 Task: View the ADVENTURE trailer
Action: Mouse pressed left at (364, 329)
Screenshot: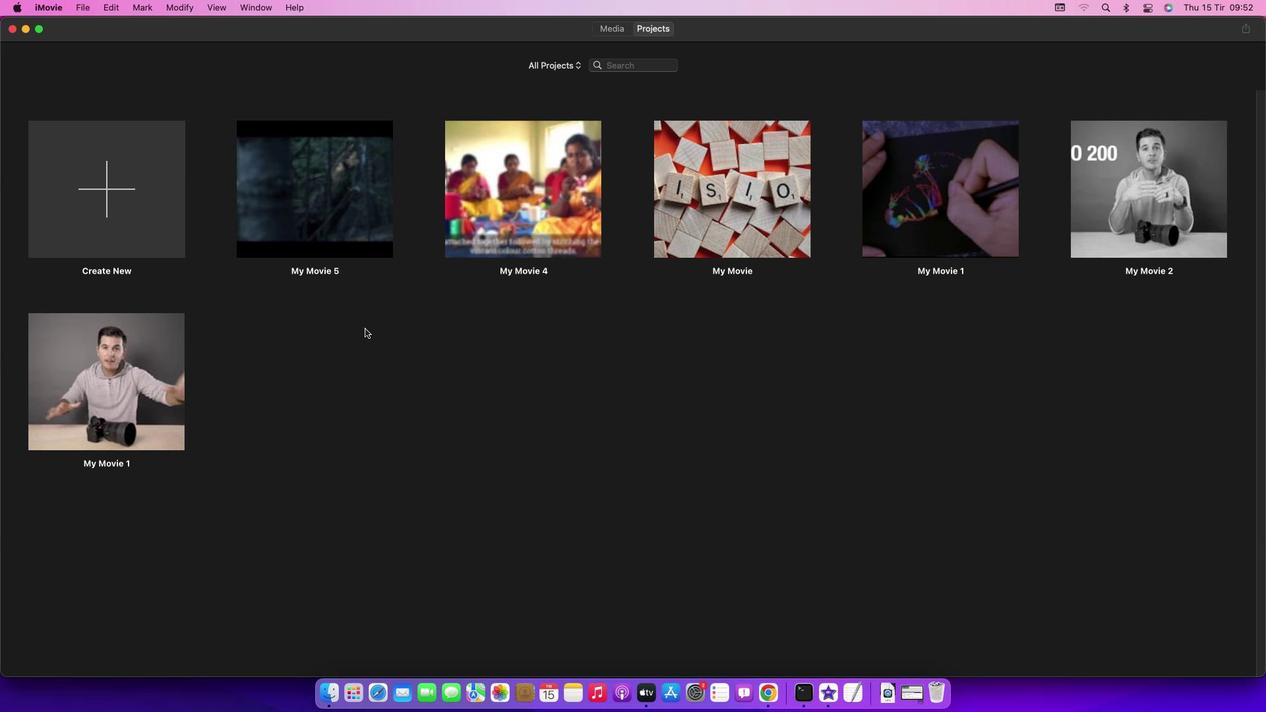 
Action: Mouse moved to (82, 9)
Screenshot: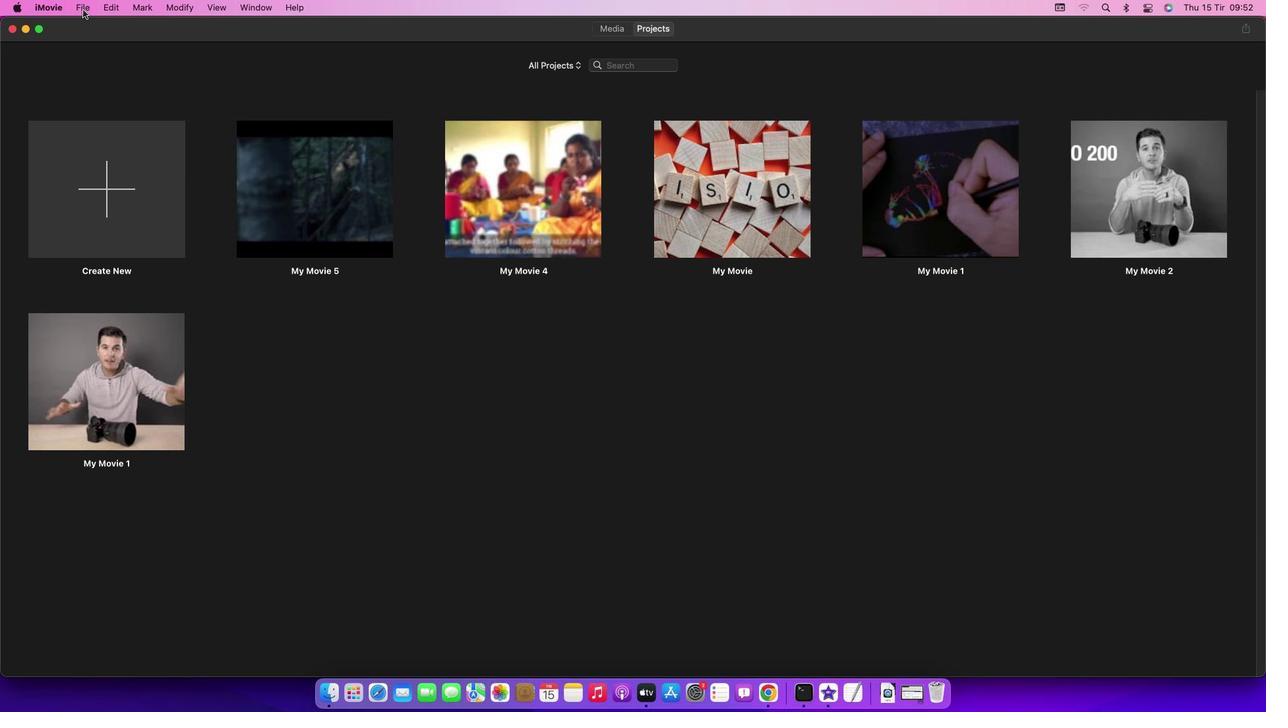 
Action: Mouse pressed left at (82, 9)
Screenshot: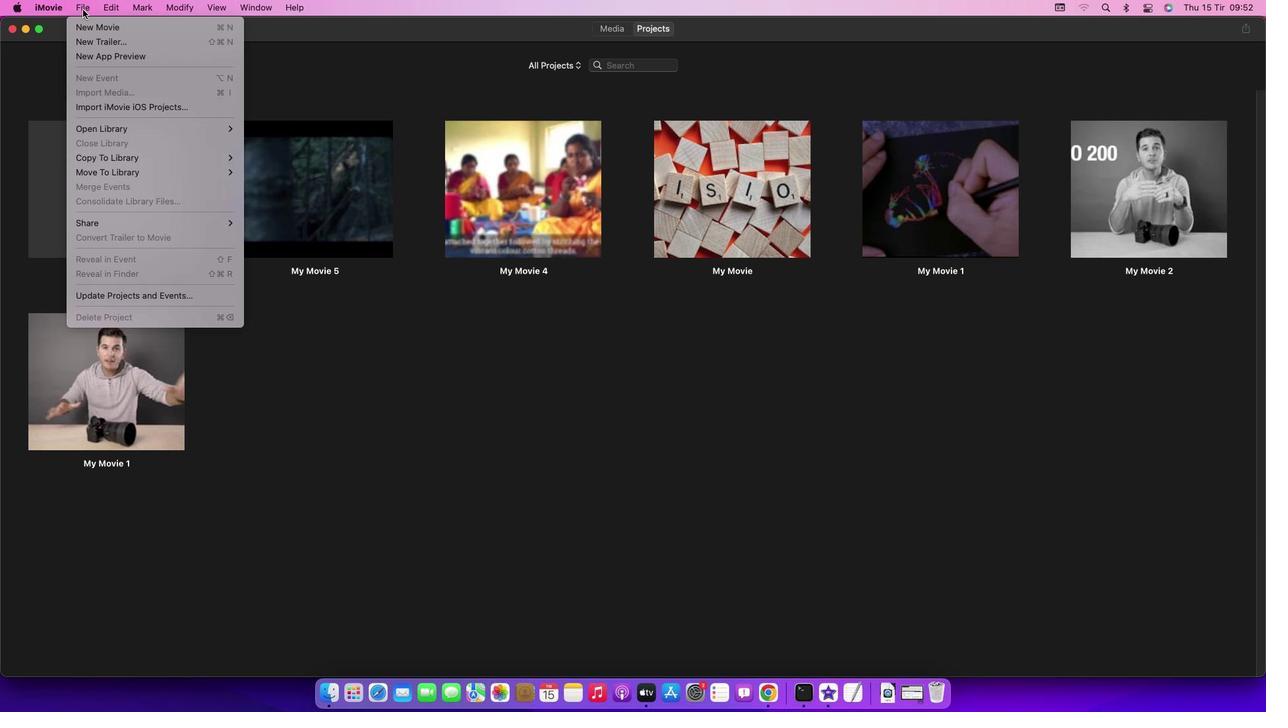 
Action: Mouse moved to (96, 42)
Screenshot: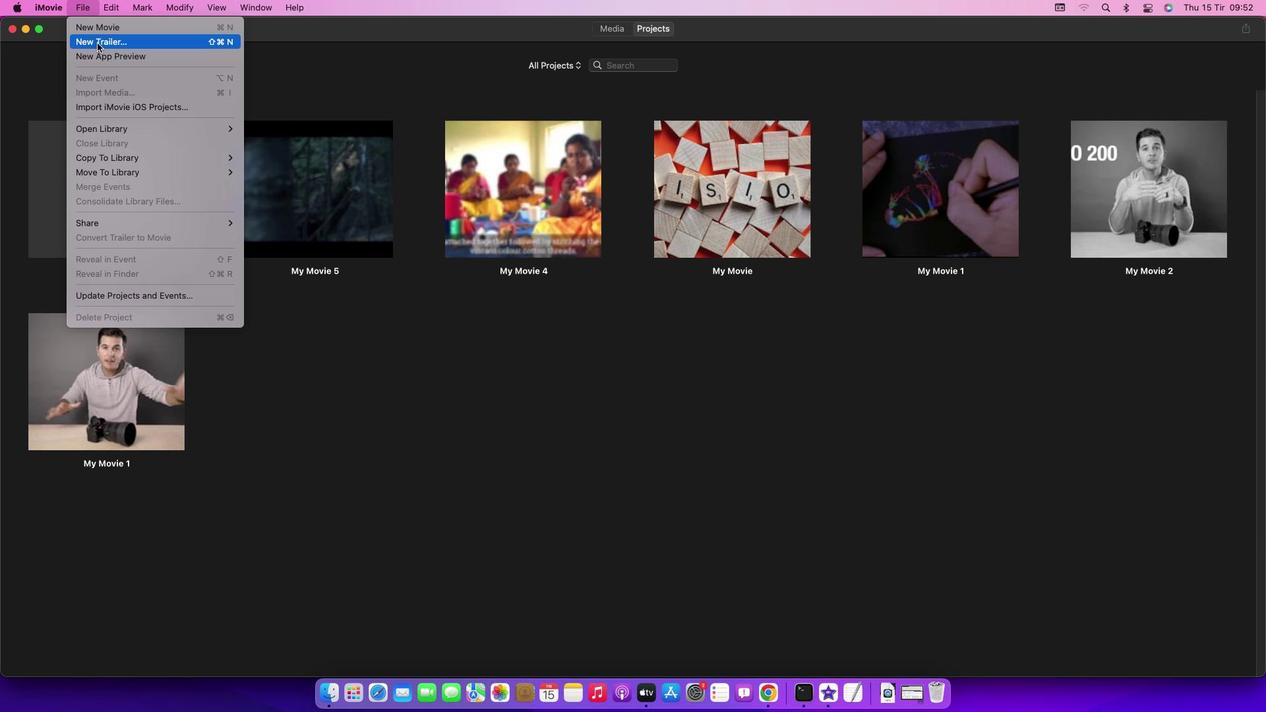 
Action: Mouse pressed left at (96, 42)
Screenshot: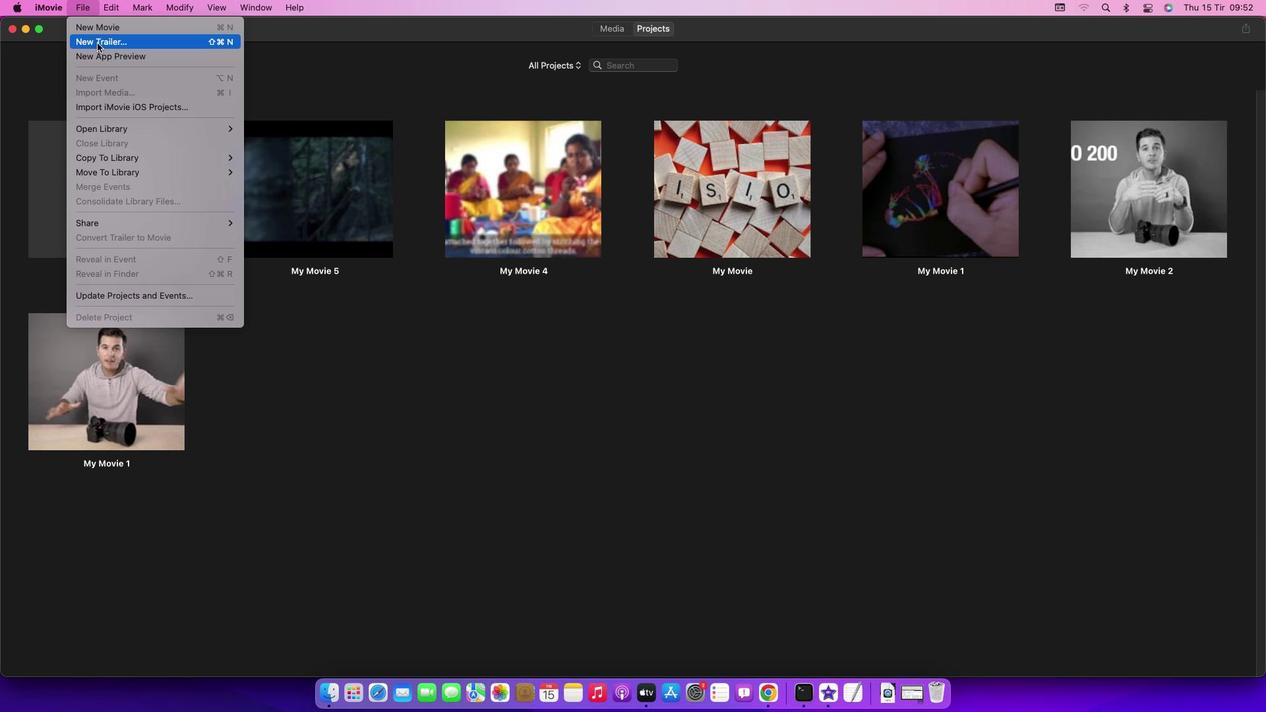 
Action: Mouse moved to (731, 371)
Screenshot: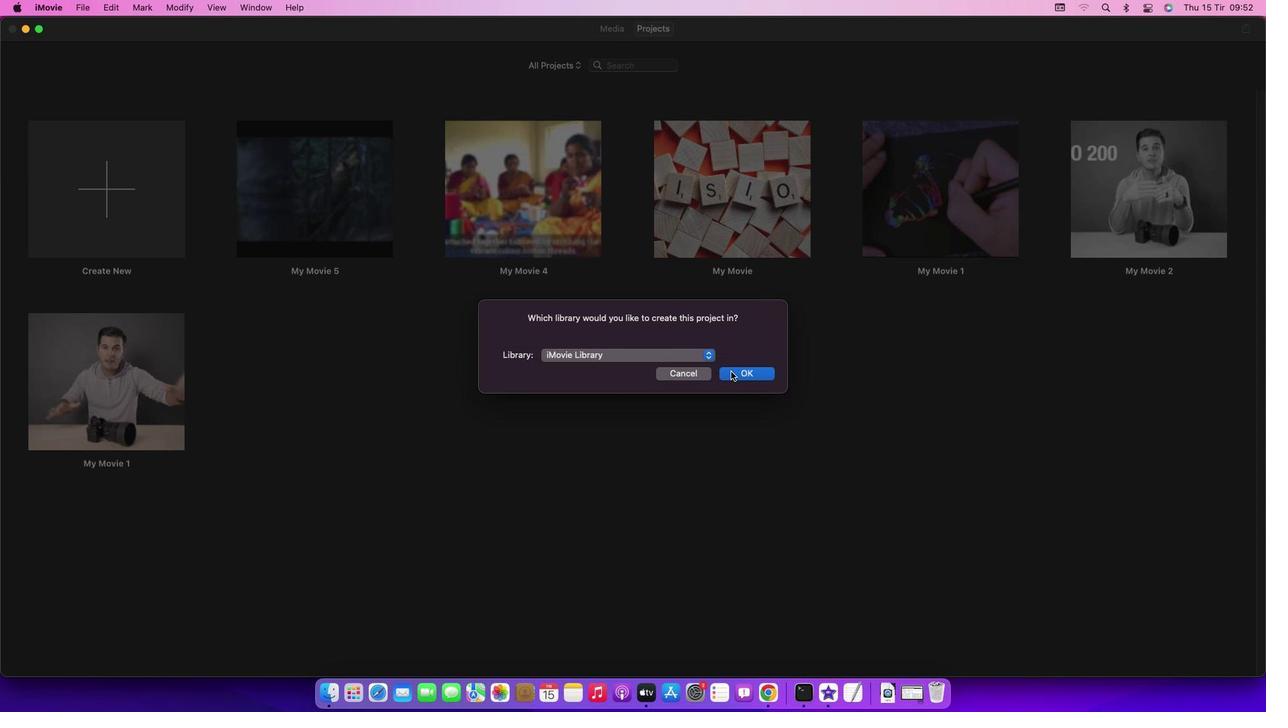
Action: Mouse pressed left at (731, 371)
Screenshot: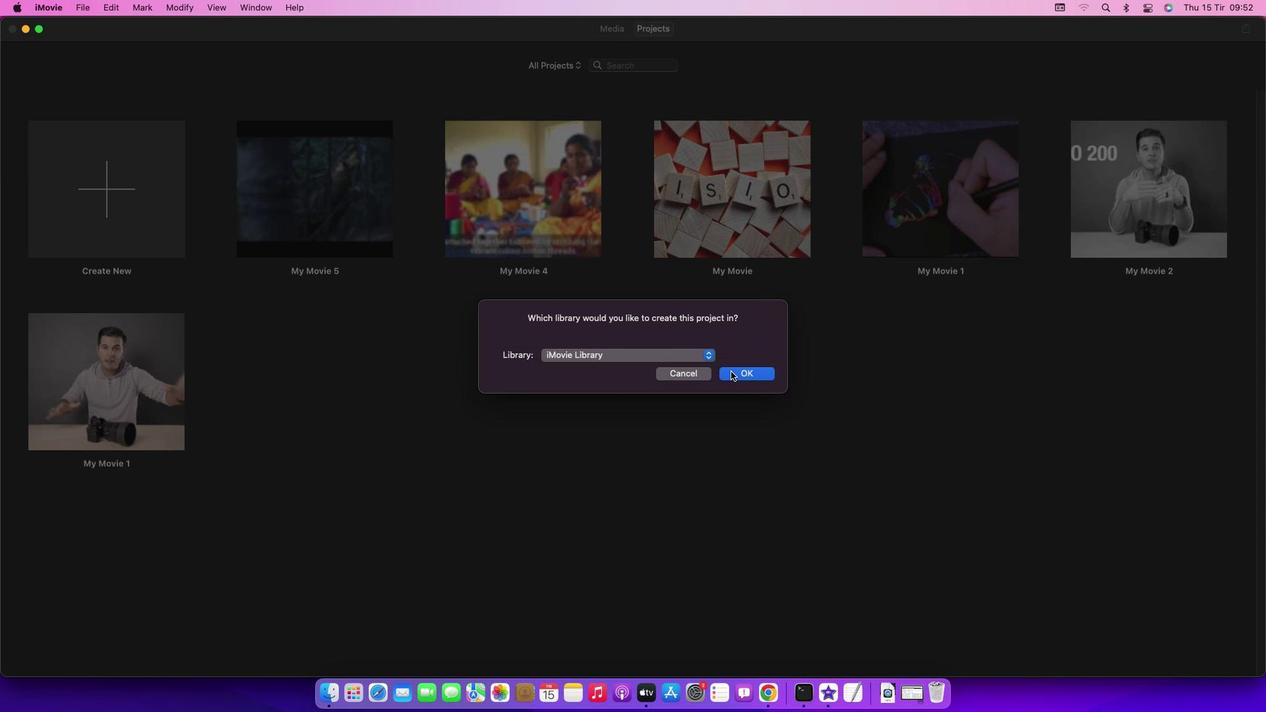 
Action: Mouse moved to (831, 278)
Screenshot: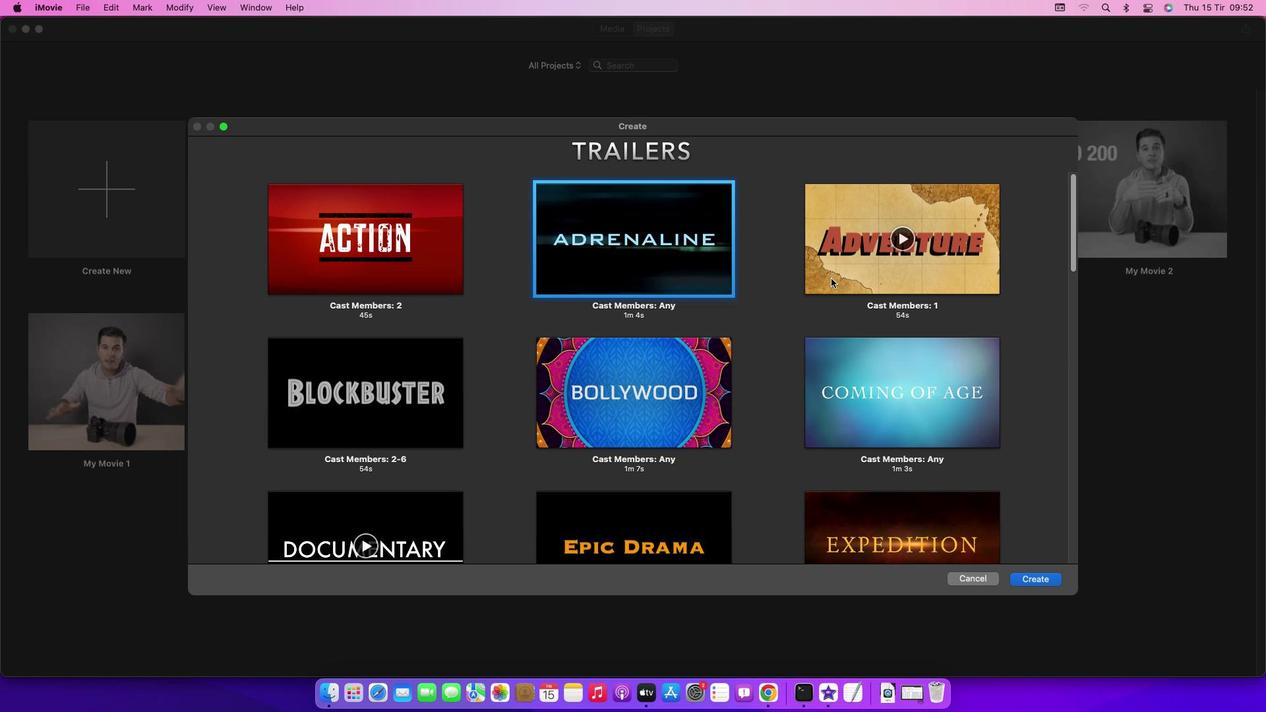 
Action: Mouse pressed left at (831, 278)
Screenshot: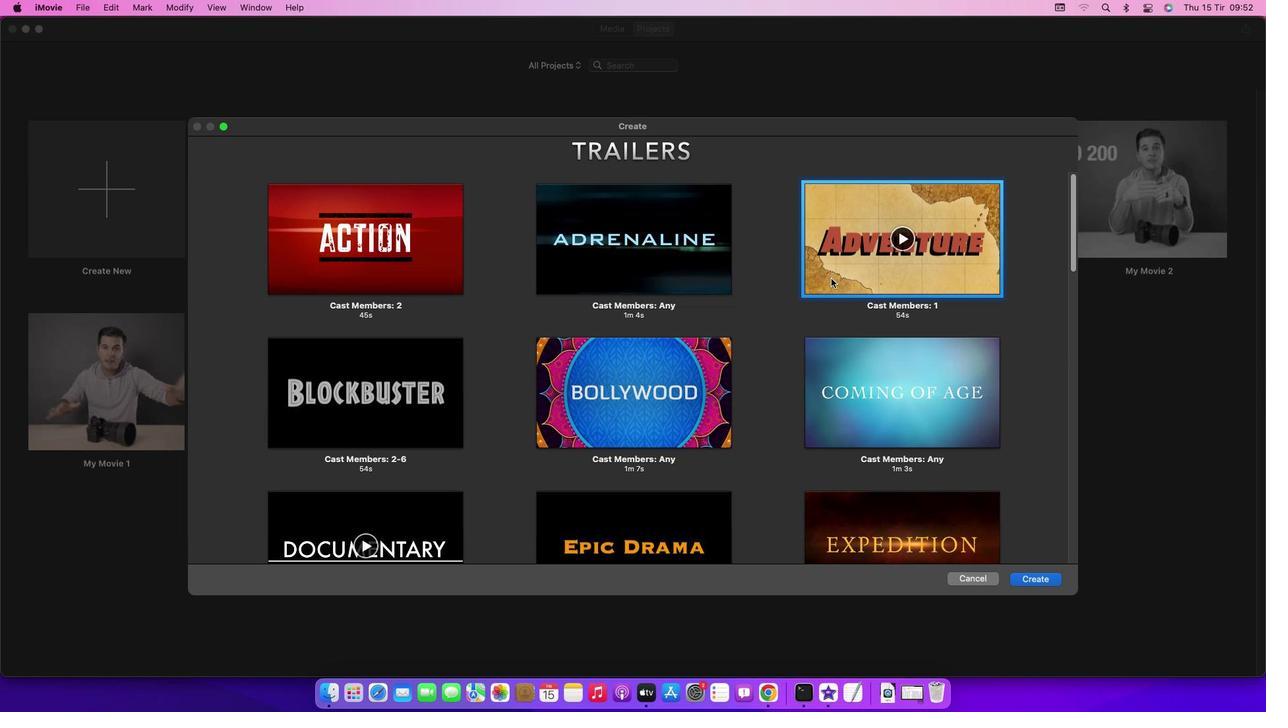 
Action: Mouse moved to (1029, 577)
Screenshot: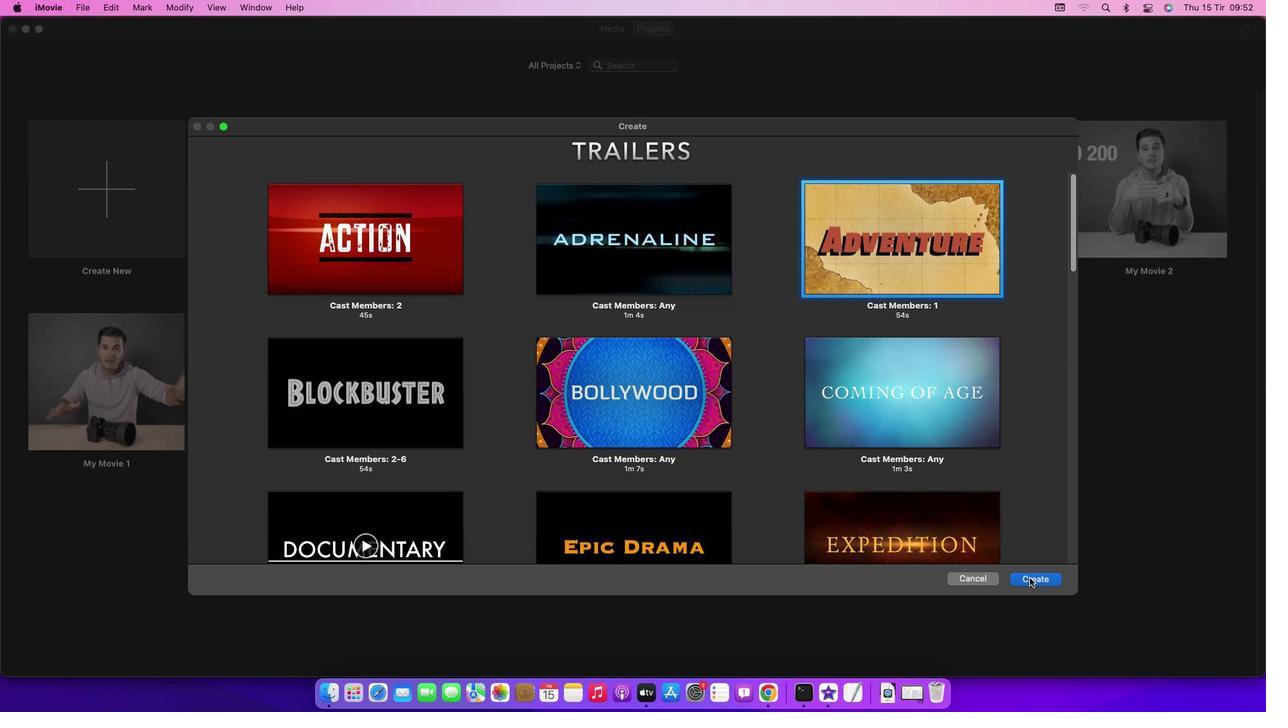 
Action: Mouse pressed left at (1029, 577)
Screenshot: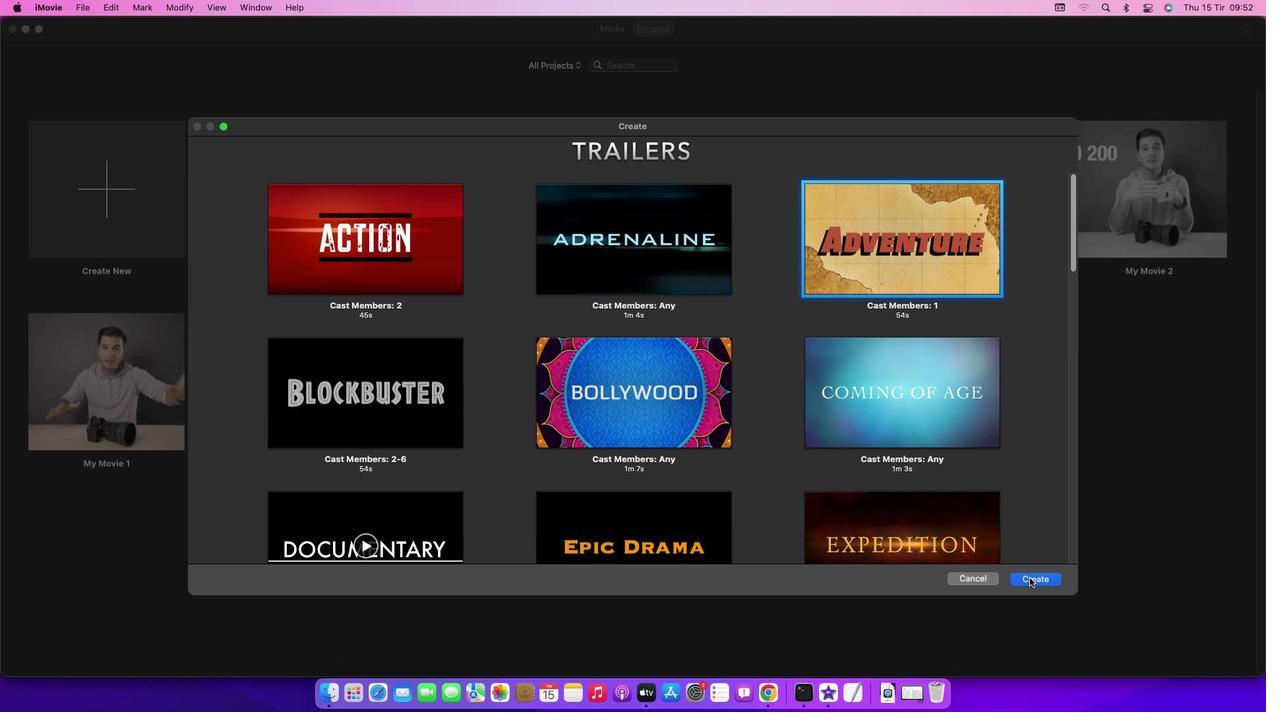 
Action: Mouse moved to (1038, 344)
Screenshot: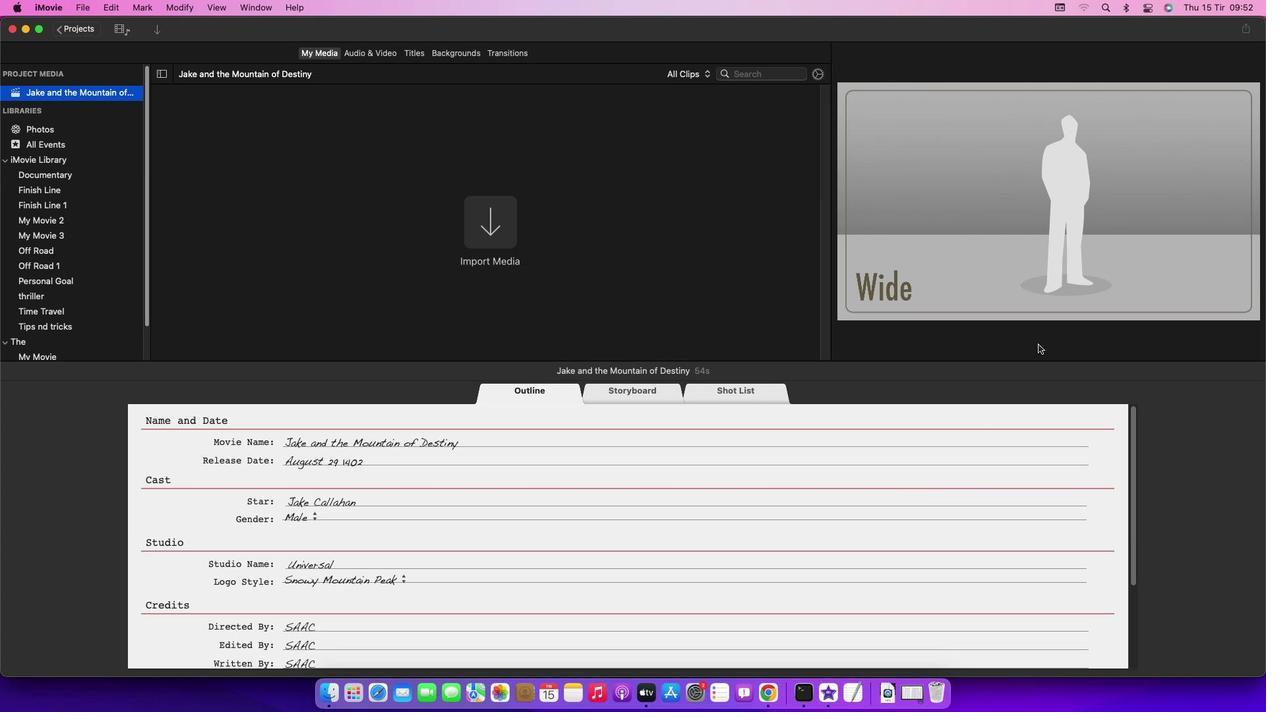 
Action: Mouse pressed left at (1038, 344)
Screenshot: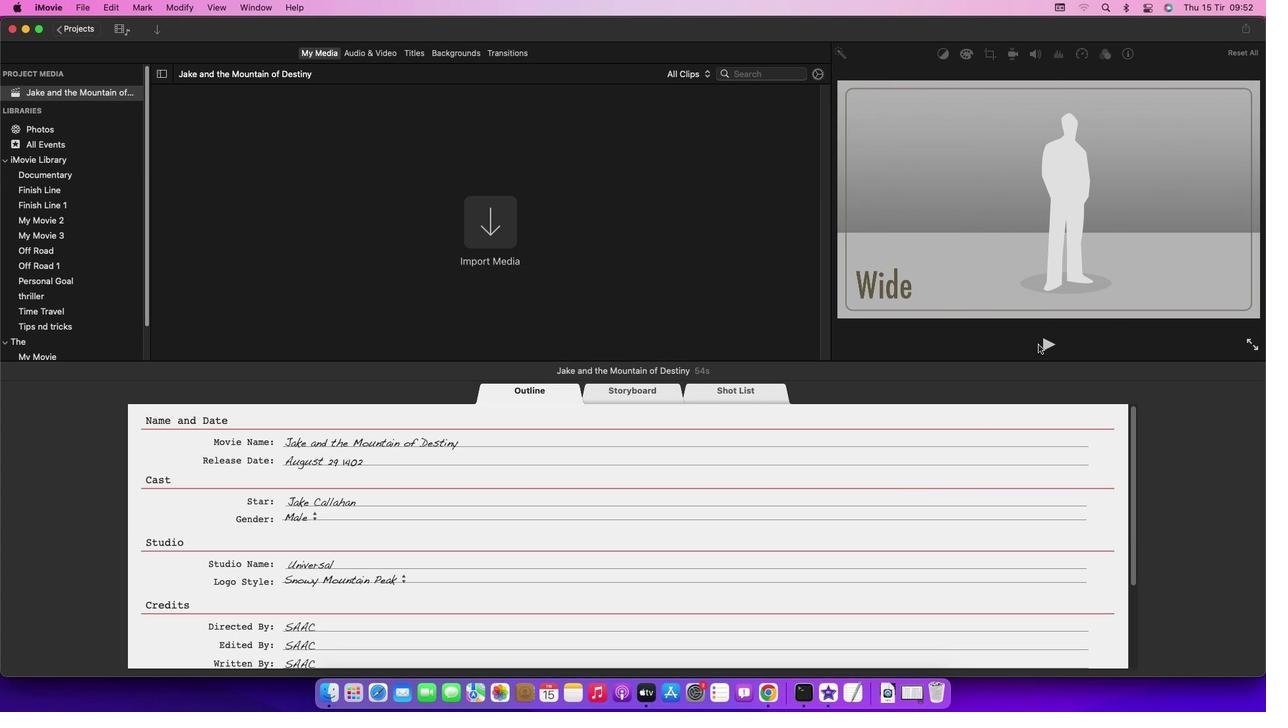 
Action: Mouse moved to (1050, 344)
Screenshot: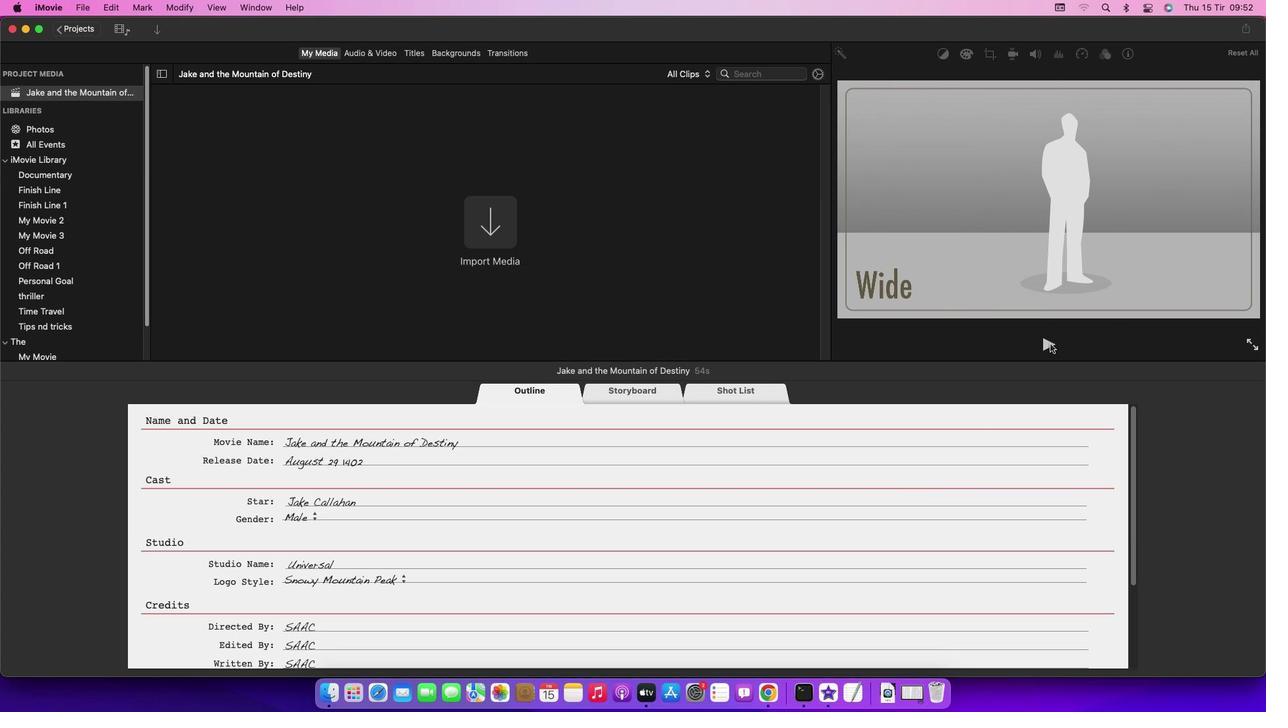
Action: Mouse pressed left at (1050, 344)
Screenshot: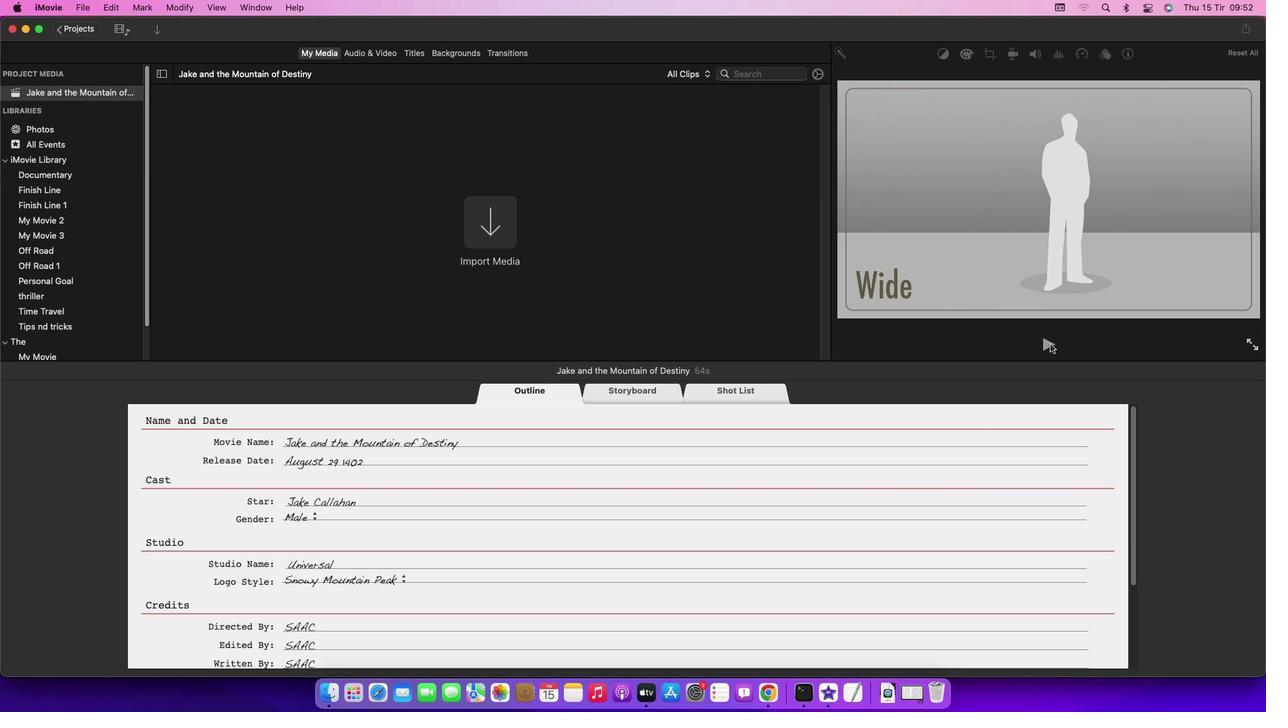 
Action: Mouse pressed left at (1050, 344)
Screenshot: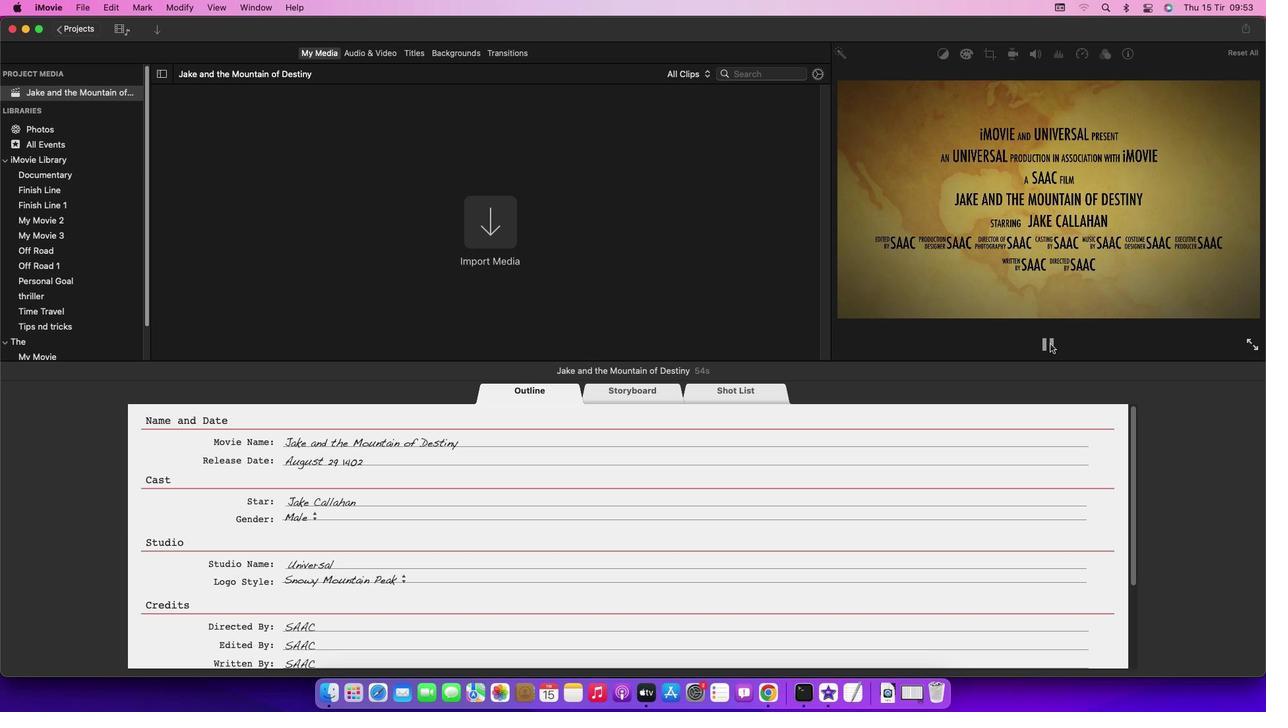 
Action: Mouse moved to (1051, 344)
Screenshot: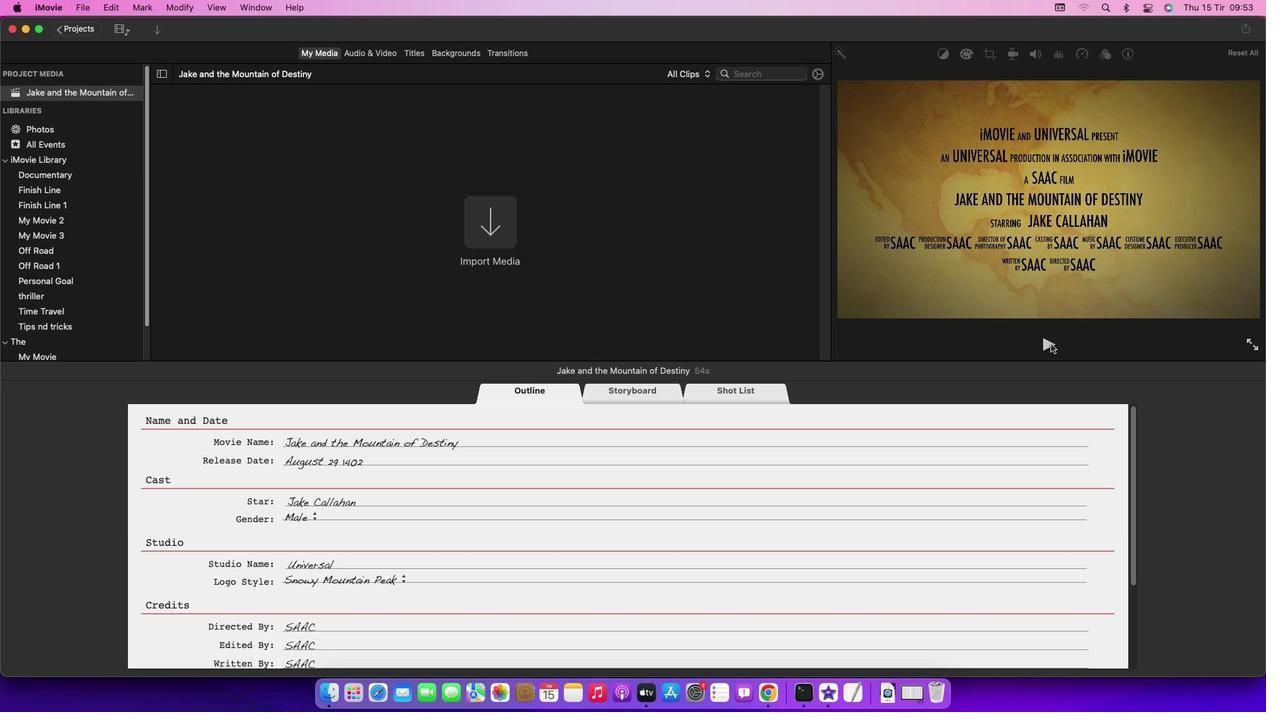 
